 Task: Use the formula "EDATE" in spreadsheet "Project protfolio".
Action: Mouse moved to (640, 86)
Screenshot: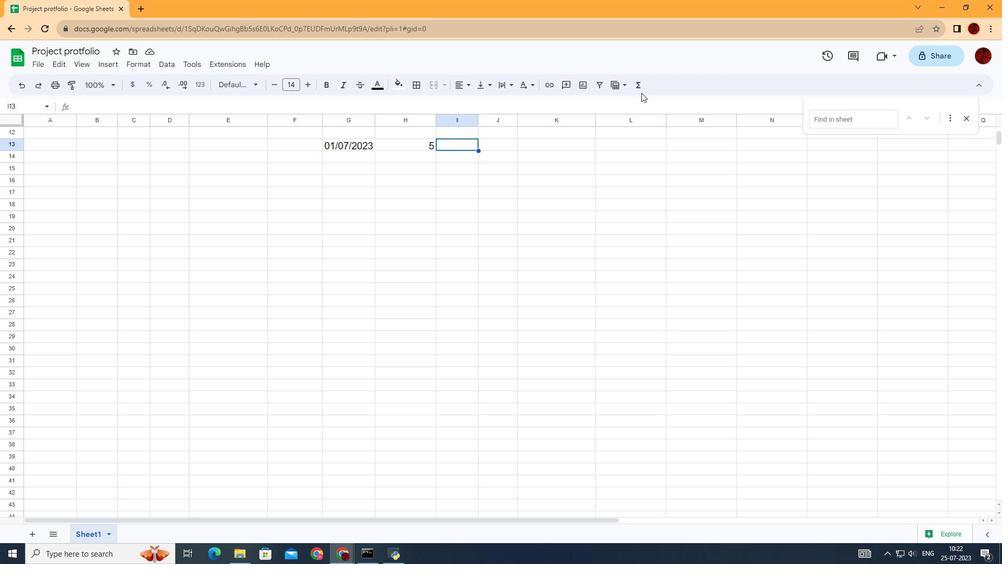 
Action: Mouse pressed left at (640, 86)
Screenshot: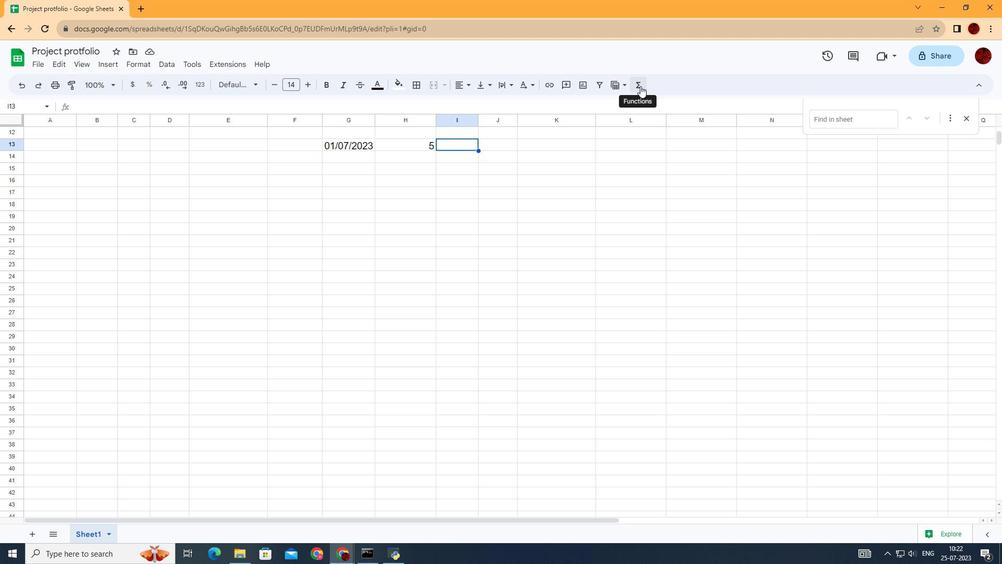 
Action: Mouse moved to (788, 181)
Screenshot: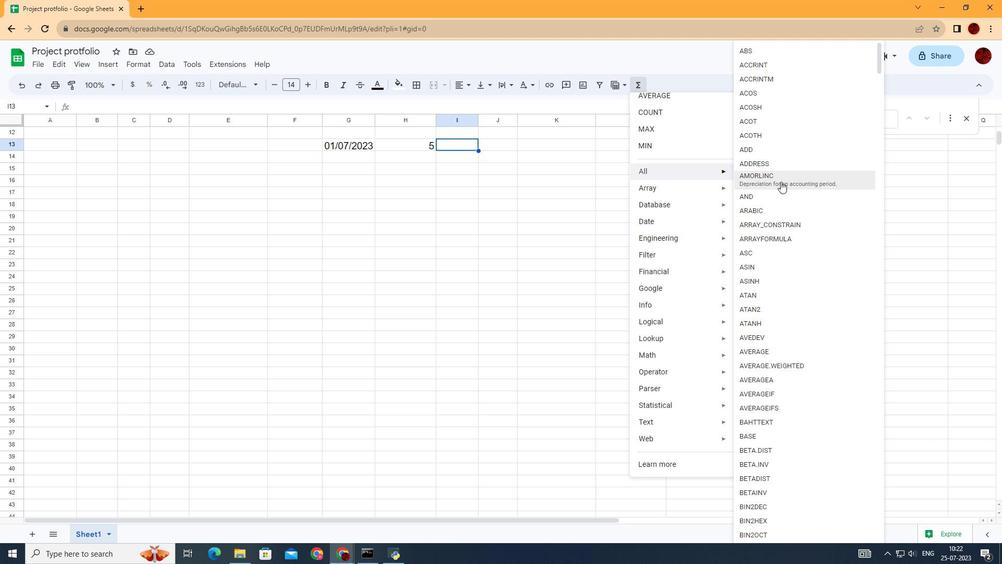 
Action: Mouse scrolled (788, 181) with delta (0, 0)
Screenshot: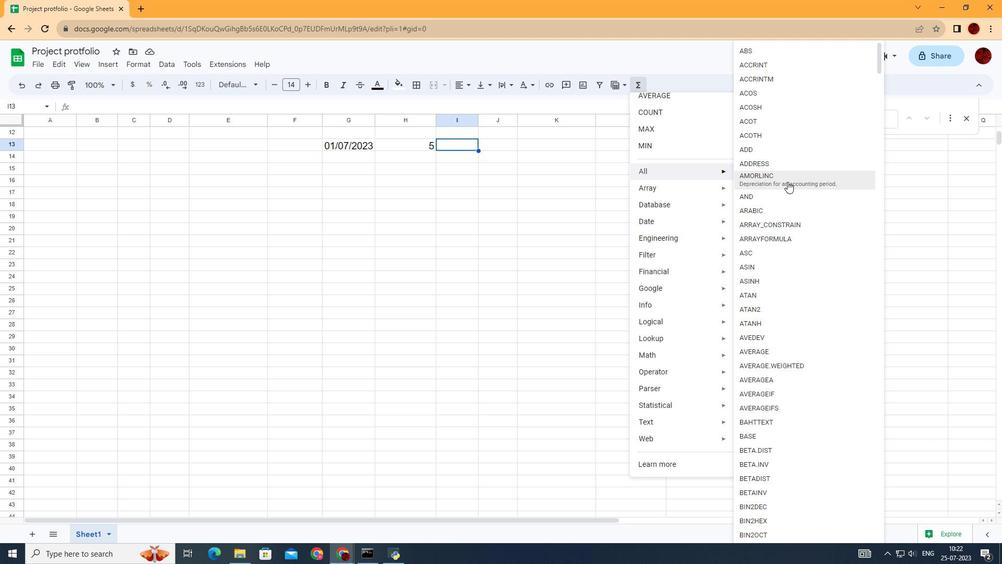 
Action: Mouse scrolled (788, 181) with delta (0, 0)
Screenshot: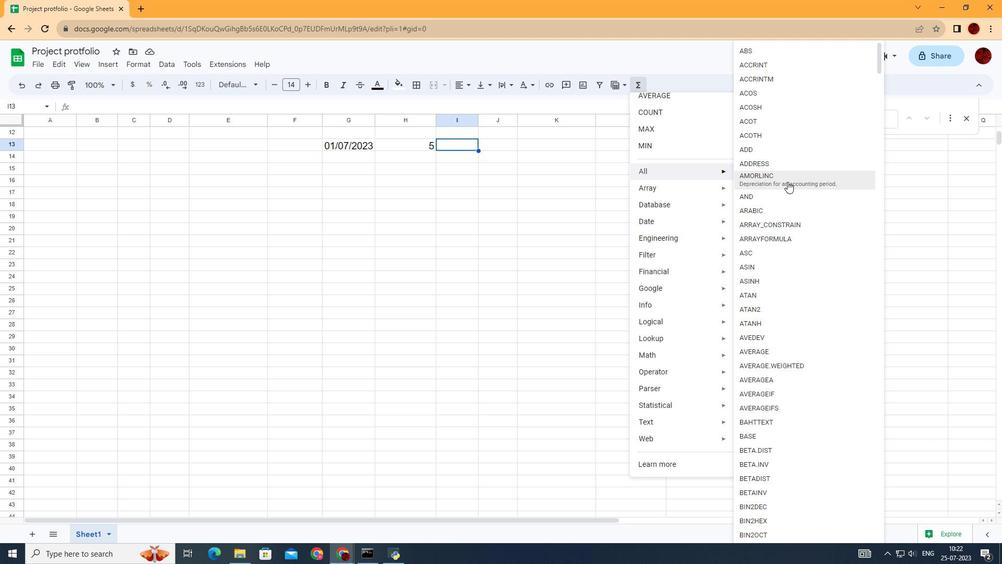 
Action: Mouse scrolled (788, 181) with delta (0, 0)
Screenshot: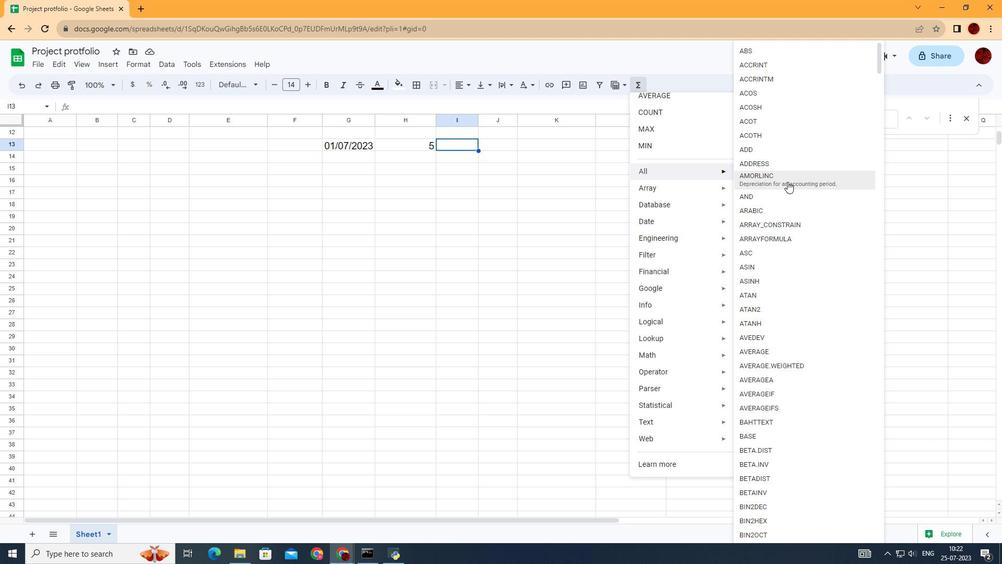 
Action: Mouse scrolled (788, 181) with delta (0, 0)
Screenshot: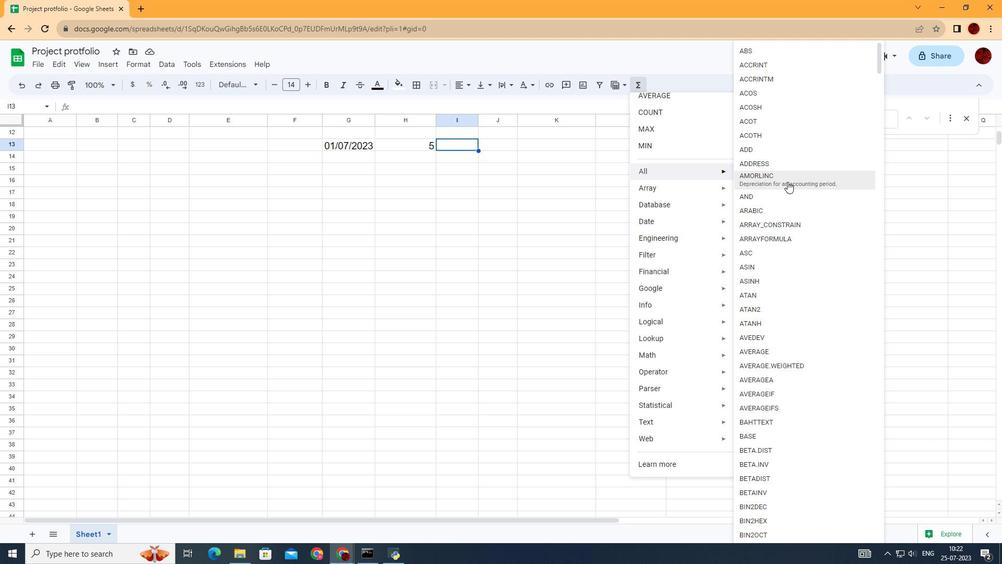 
Action: Mouse scrolled (788, 181) with delta (0, 0)
Screenshot: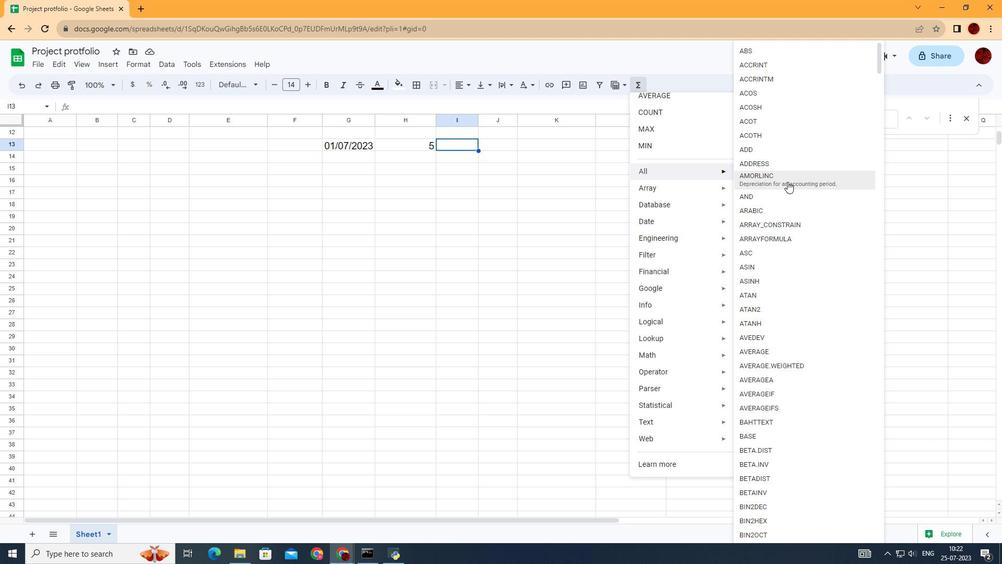 
Action: Mouse scrolled (788, 181) with delta (0, 0)
Screenshot: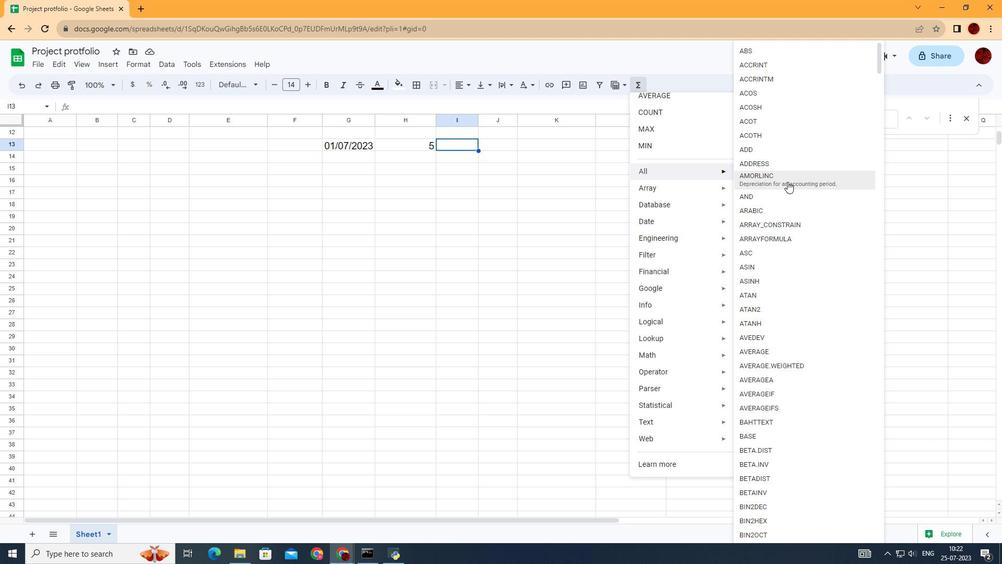 
Action: Mouse scrolled (788, 181) with delta (0, 0)
Screenshot: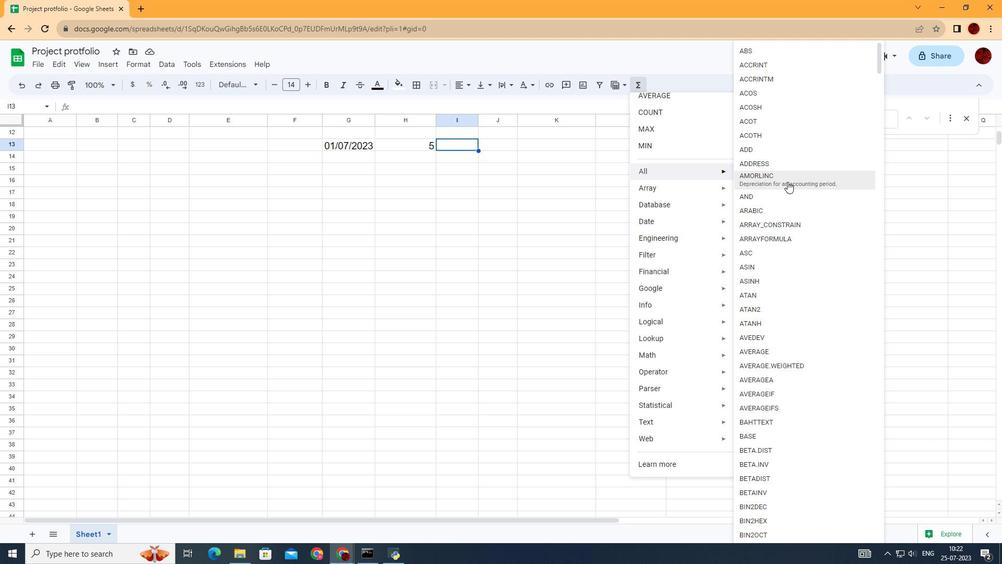 
Action: Mouse scrolled (788, 181) with delta (0, 0)
Screenshot: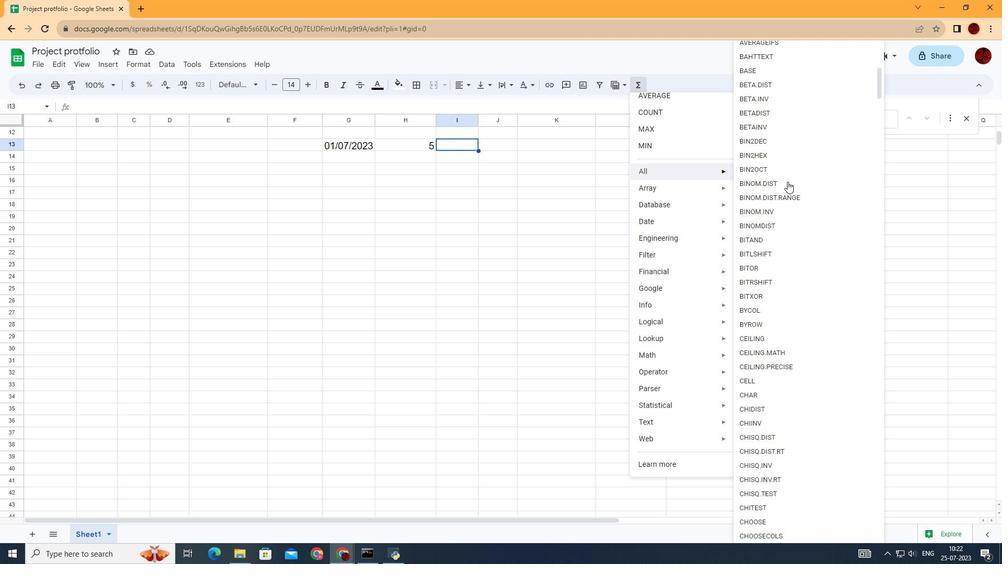 
Action: Mouse scrolled (788, 181) with delta (0, 0)
Screenshot: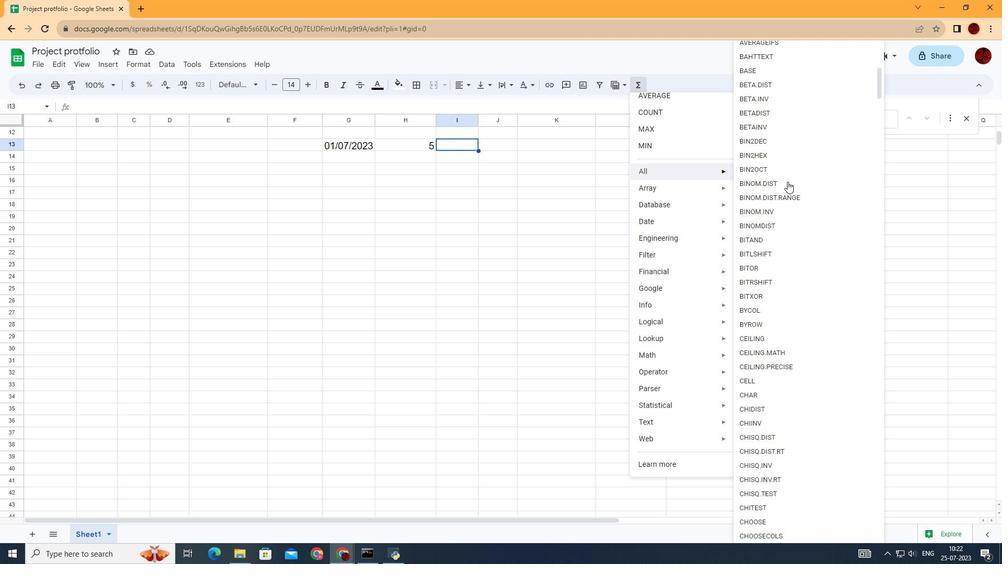 
Action: Mouse scrolled (788, 181) with delta (0, 0)
Screenshot: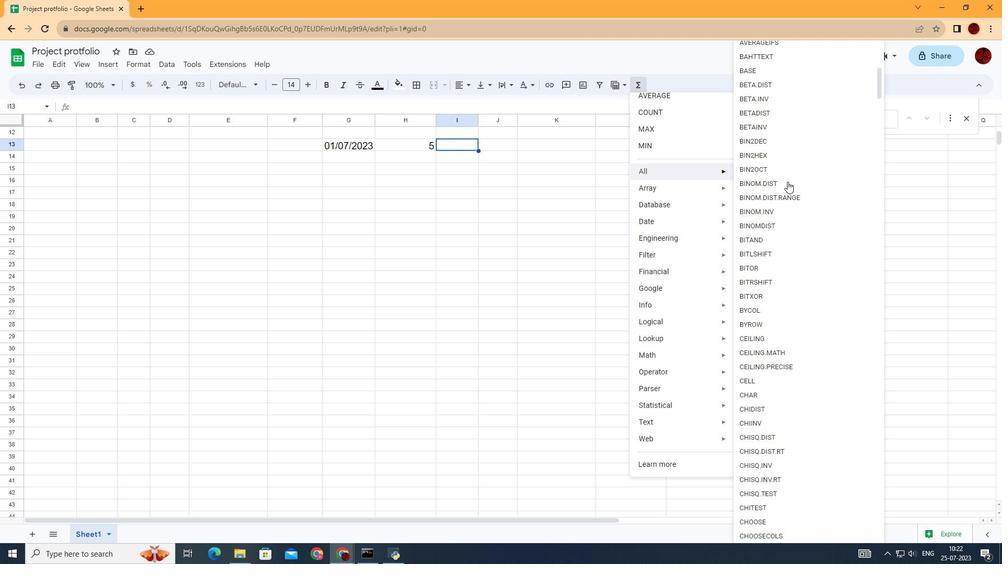 
Action: Mouse scrolled (788, 181) with delta (0, 0)
Screenshot: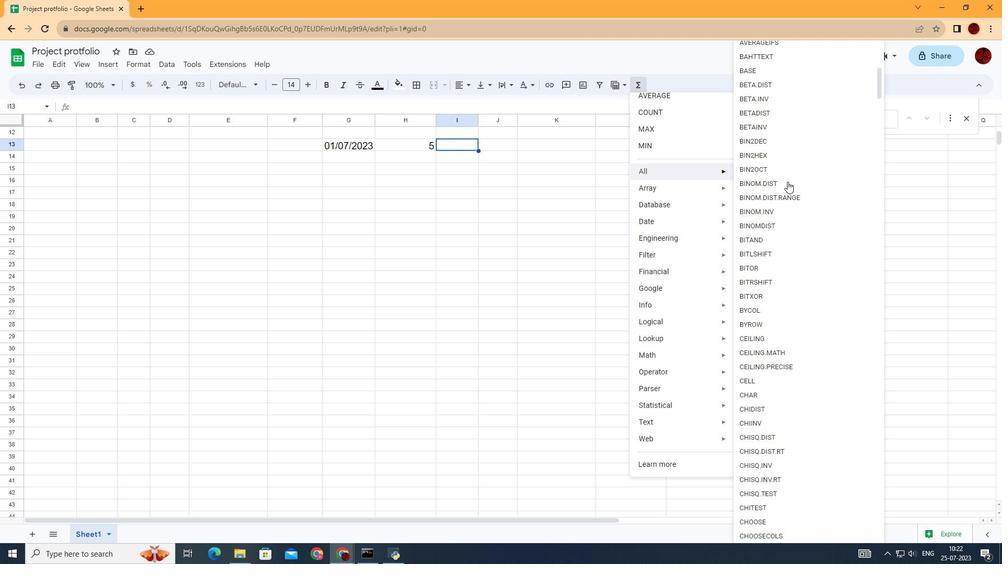 
Action: Mouse scrolled (788, 181) with delta (0, 0)
Screenshot: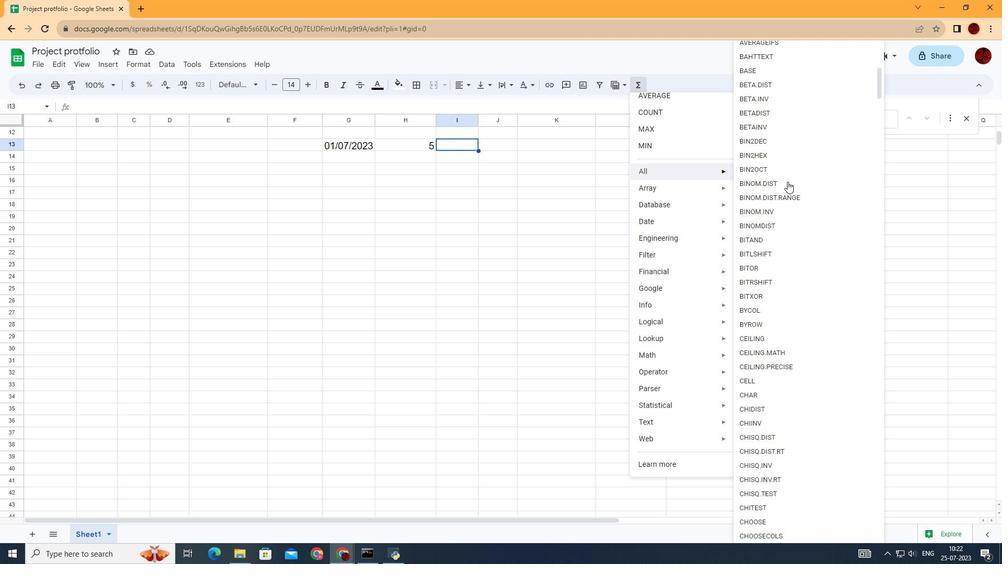 
Action: Mouse scrolled (788, 181) with delta (0, 0)
Screenshot: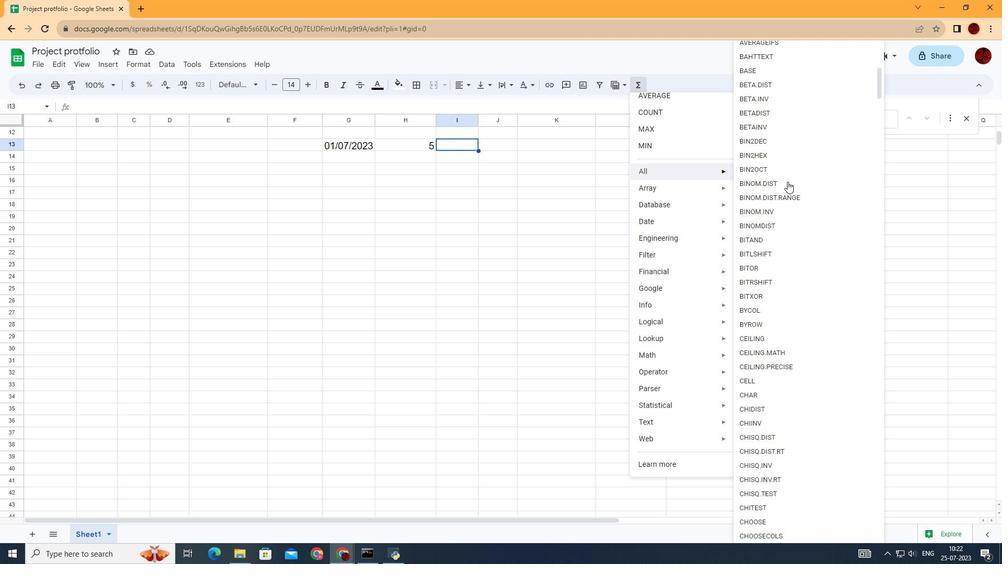 
Action: Mouse scrolled (788, 181) with delta (0, 0)
Screenshot: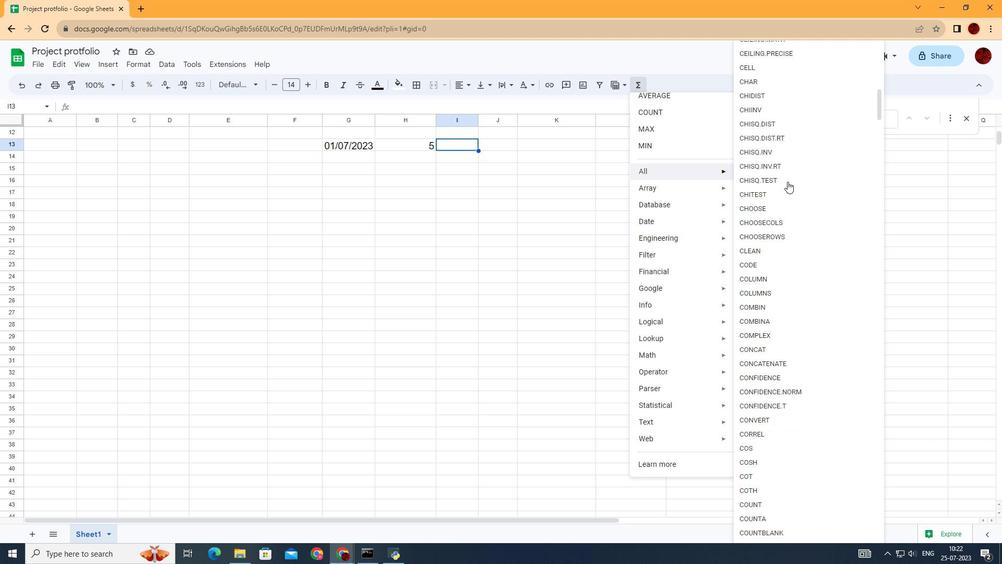 
Action: Mouse scrolled (788, 181) with delta (0, 0)
Screenshot: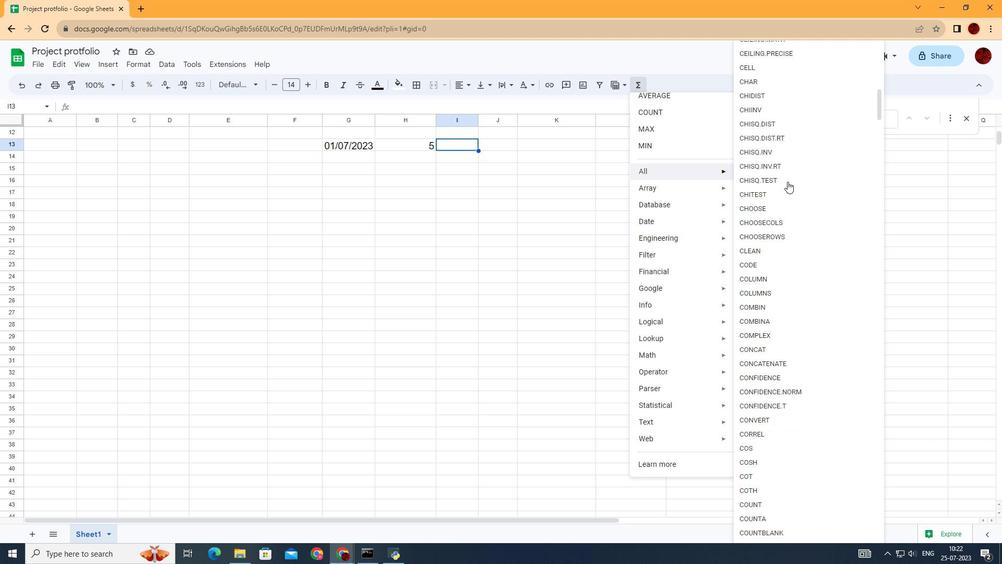 
Action: Mouse scrolled (788, 181) with delta (0, 0)
Screenshot: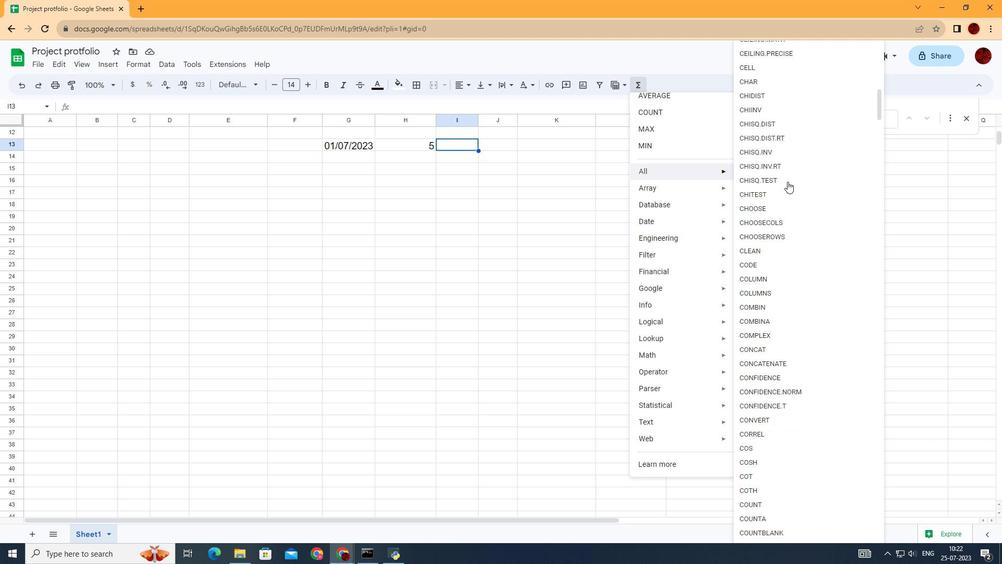 
Action: Mouse scrolled (788, 181) with delta (0, 0)
Screenshot: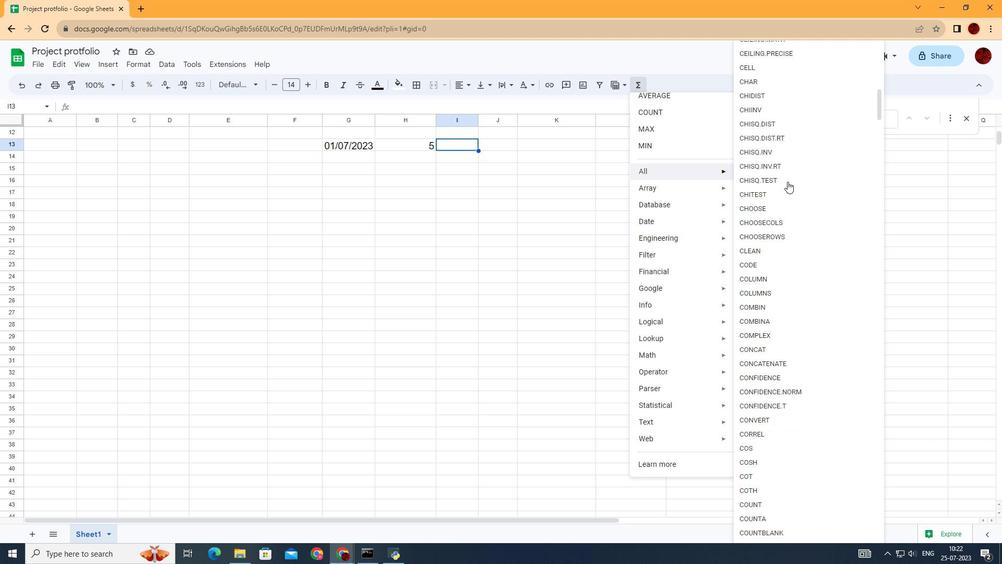 
Action: Mouse scrolled (788, 181) with delta (0, 0)
Screenshot: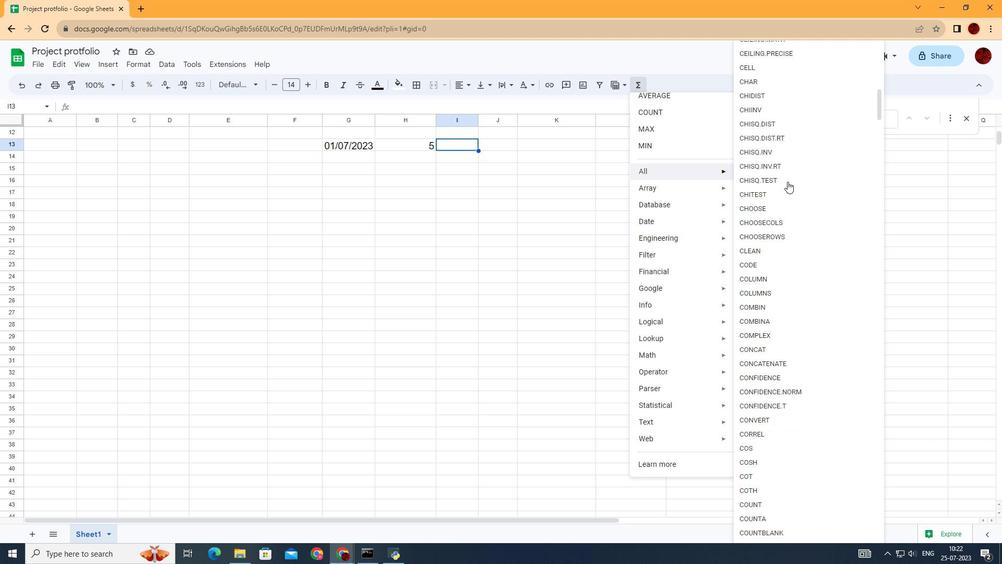 
Action: Mouse scrolled (788, 181) with delta (0, 0)
Screenshot: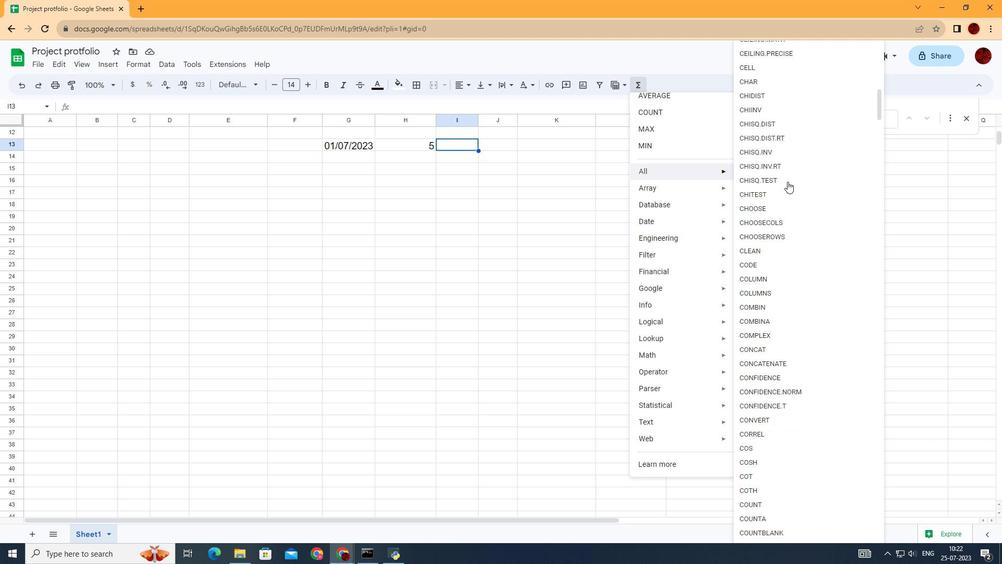 
Action: Mouse scrolled (788, 181) with delta (0, 0)
Screenshot: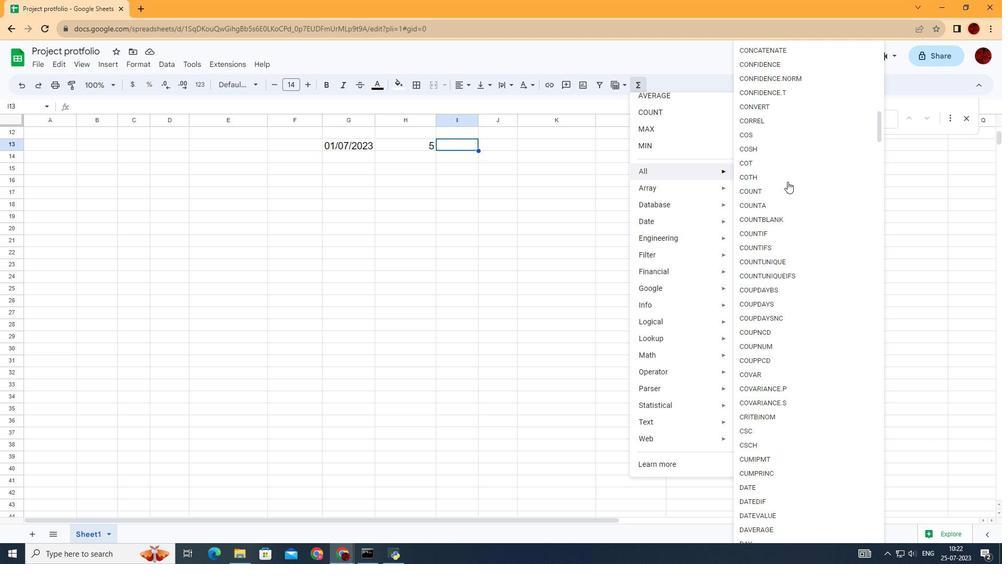 
Action: Mouse scrolled (788, 181) with delta (0, 0)
Screenshot: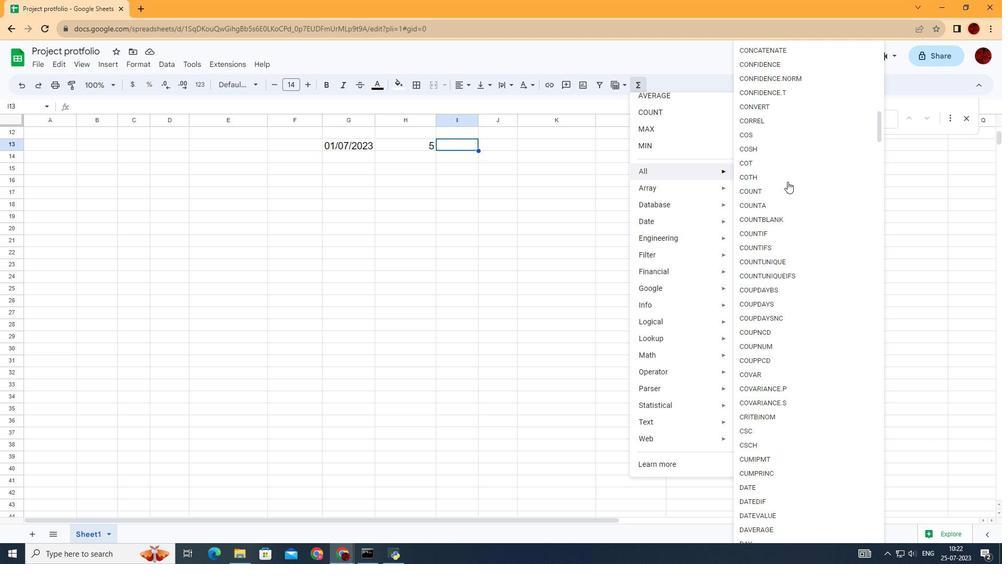 
Action: Mouse scrolled (788, 181) with delta (0, 0)
Screenshot: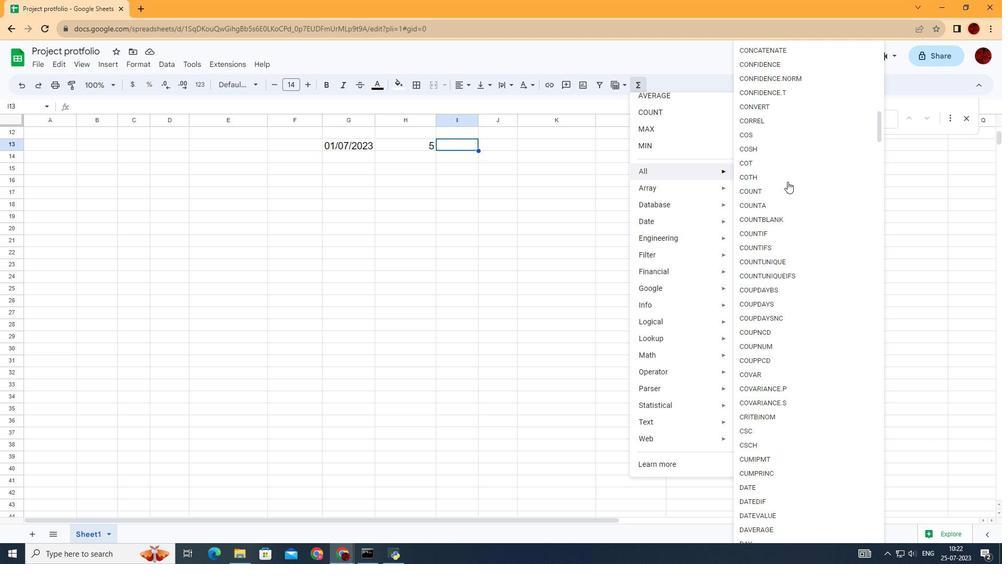 
Action: Mouse scrolled (788, 181) with delta (0, 0)
Screenshot: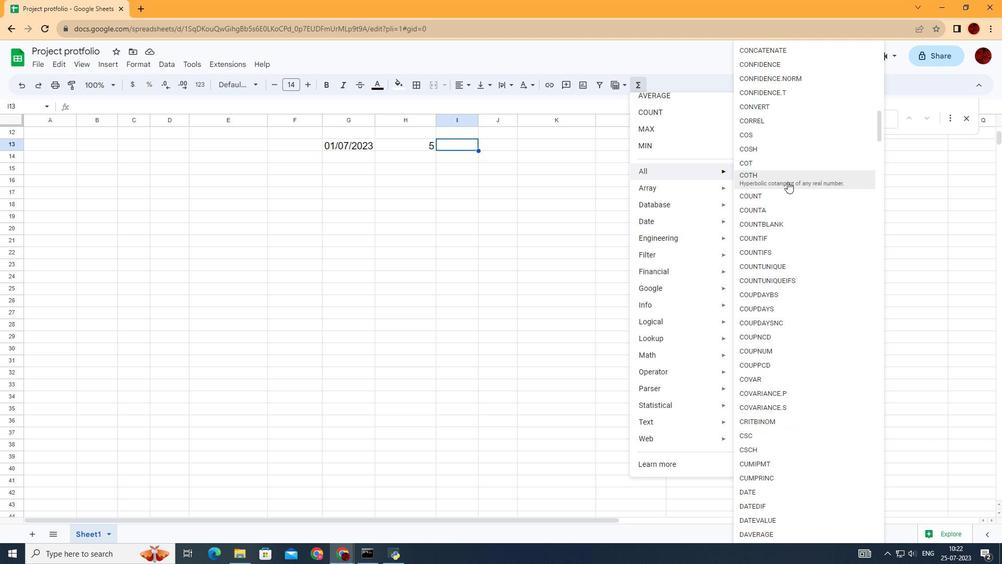 
Action: Mouse scrolled (788, 181) with delta (0, 0)
Screenshot: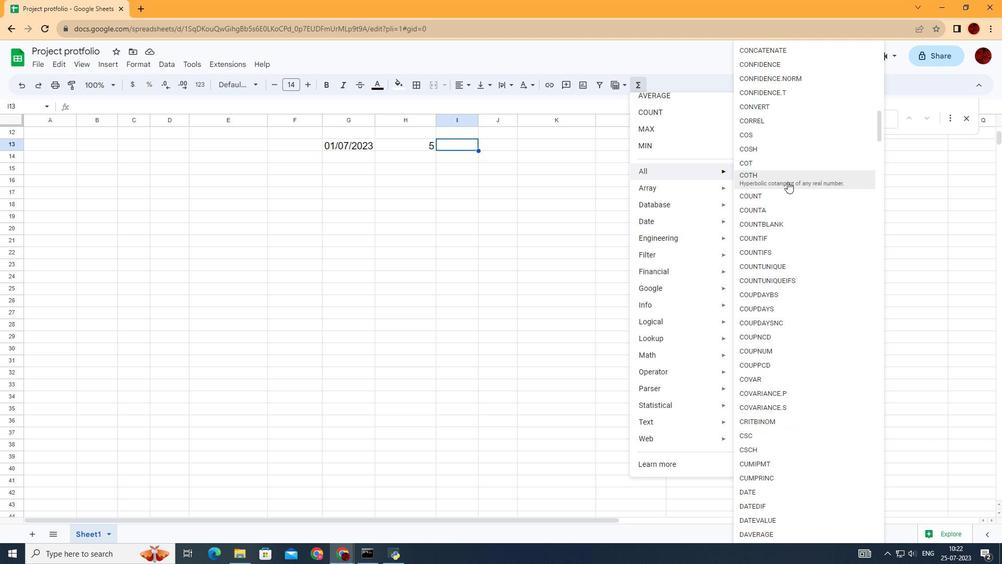 
Action: Mouse scrolled (788, 181) with delta (0, 0)
Screenshot: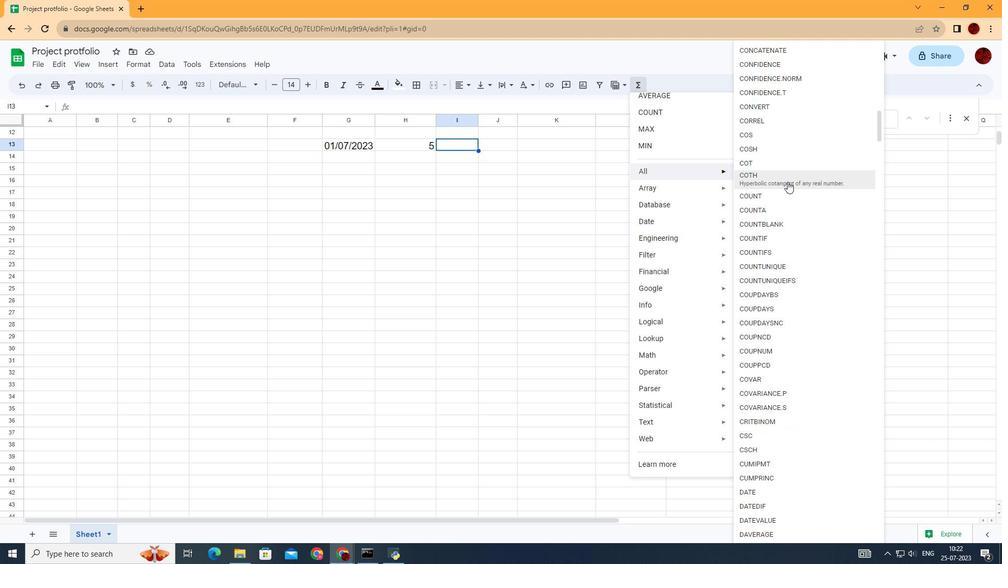 
Action: Mouse scrolled (788, 181) with delta (0, 0)
Screenshot: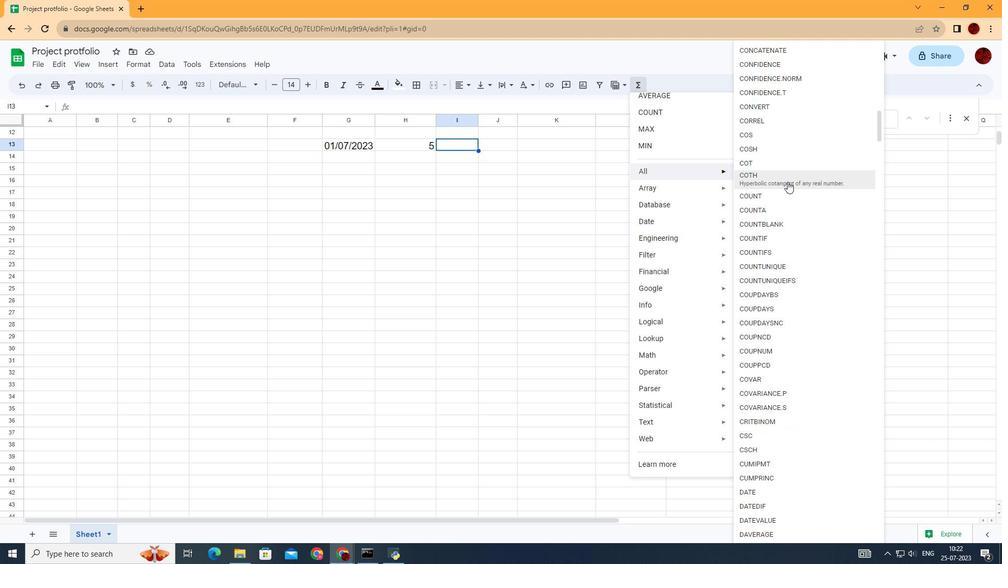 
Action: Mouse scrolled (788, 181) with delta (0, 0)
Screenshot: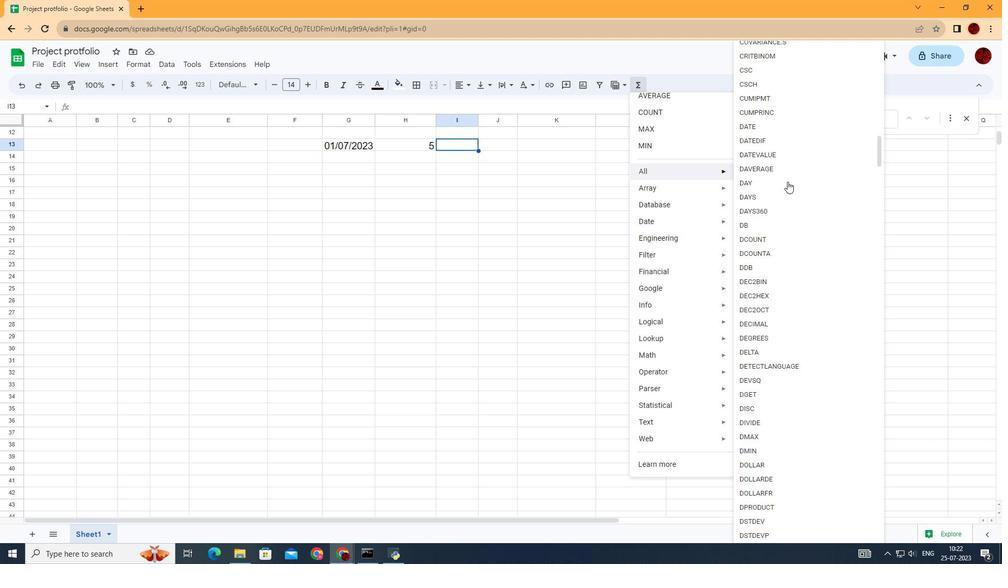 
Action: Mouse scrolled (788, 181) with delta (0, 0)
Screenshot: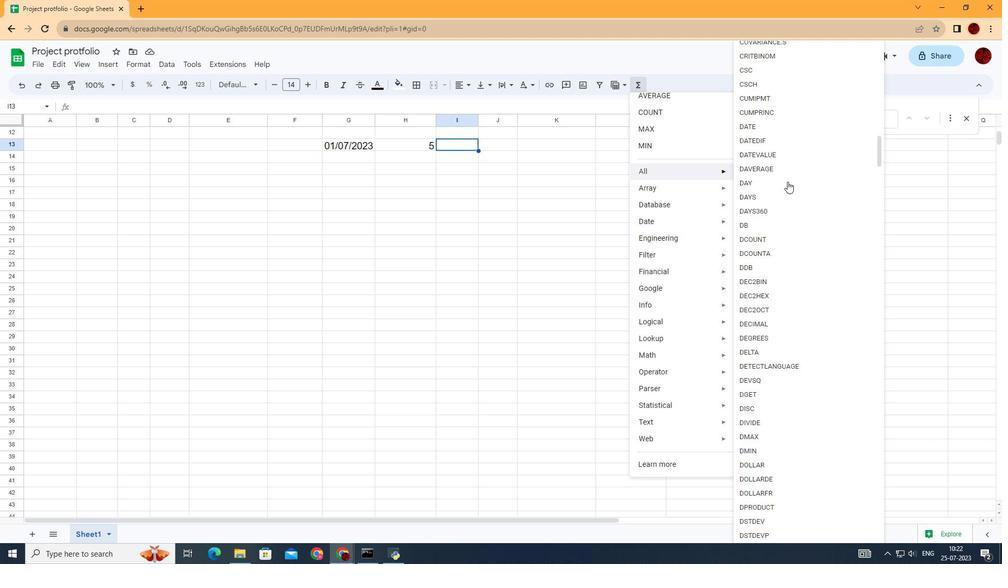 
Action: Mouse scrolled (788, 181) with delta (0, 0)
Screenshot: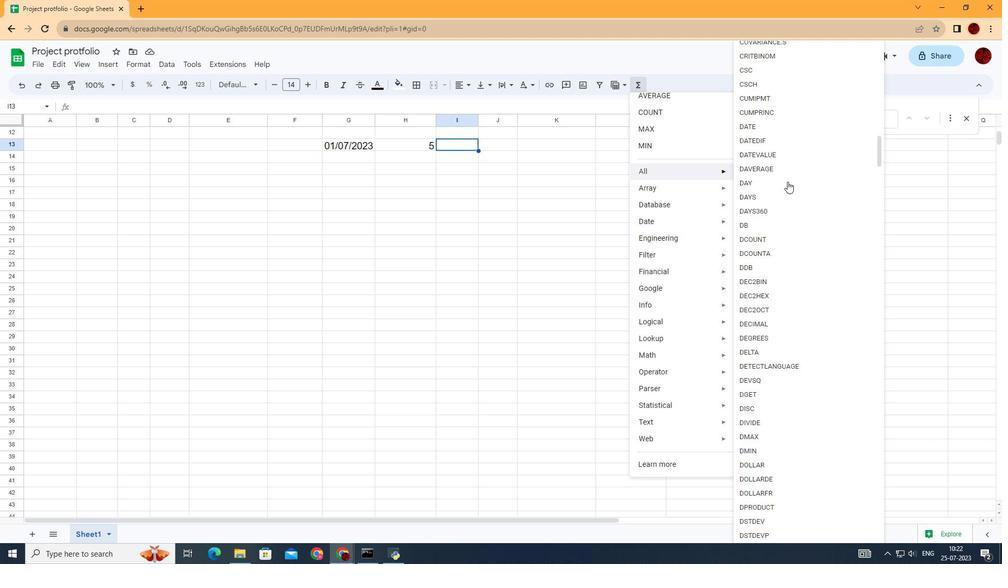 
Action: Mouse scrolled (788, 181) with delta (0, 0)
Screenshot: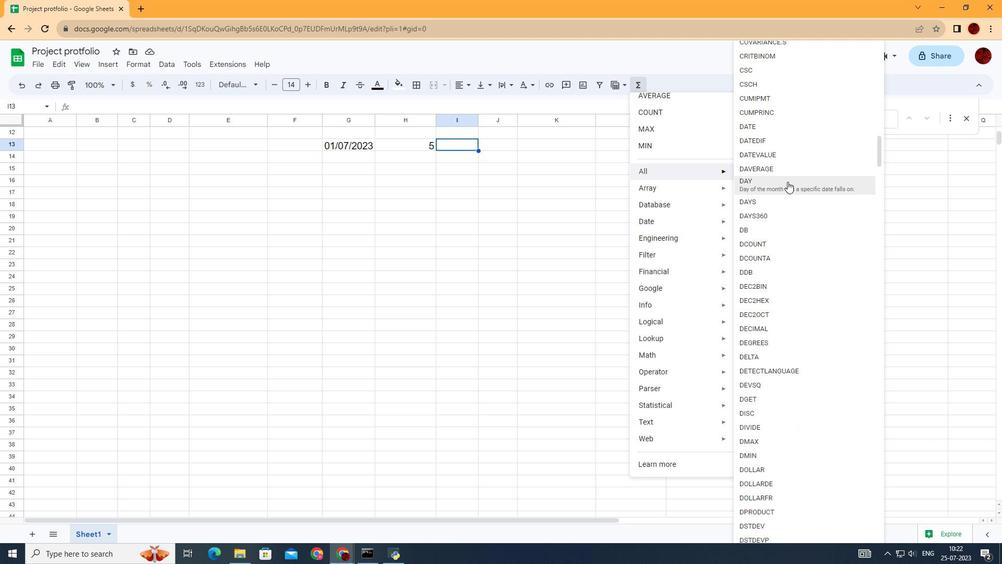 
Action: Mouse scrolled (788, 181) with delta (0, 0)
Screenshot: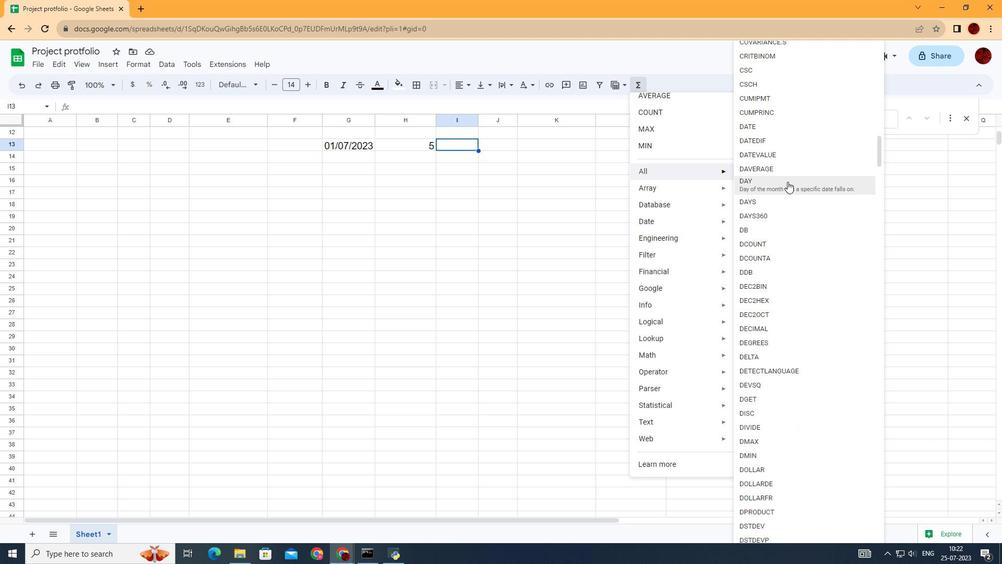 
Action: Mouse scrolled (788, 181) with delta (0, 0)
Screenshot: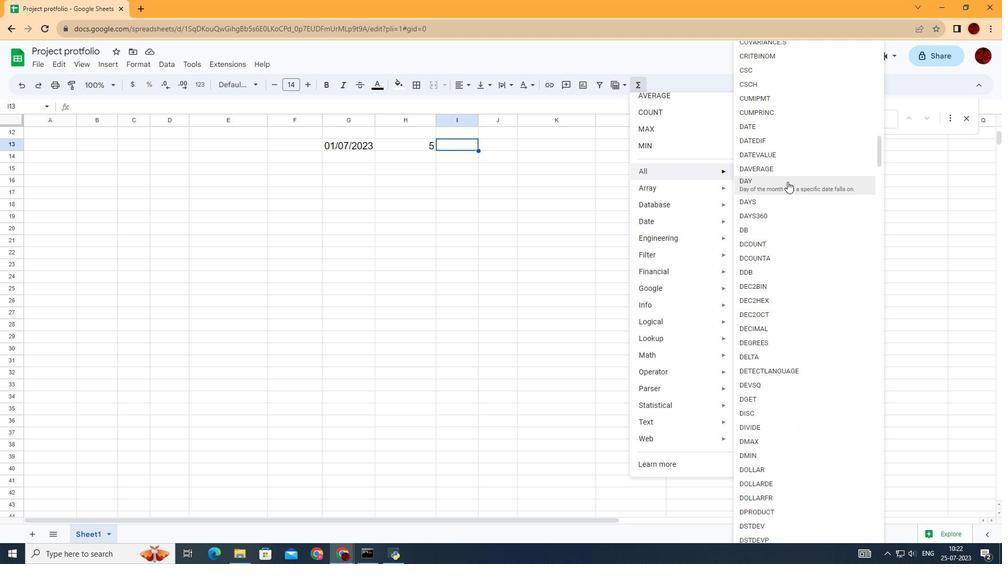 
Action: Mouse moved to (755, 302)
Screenshot: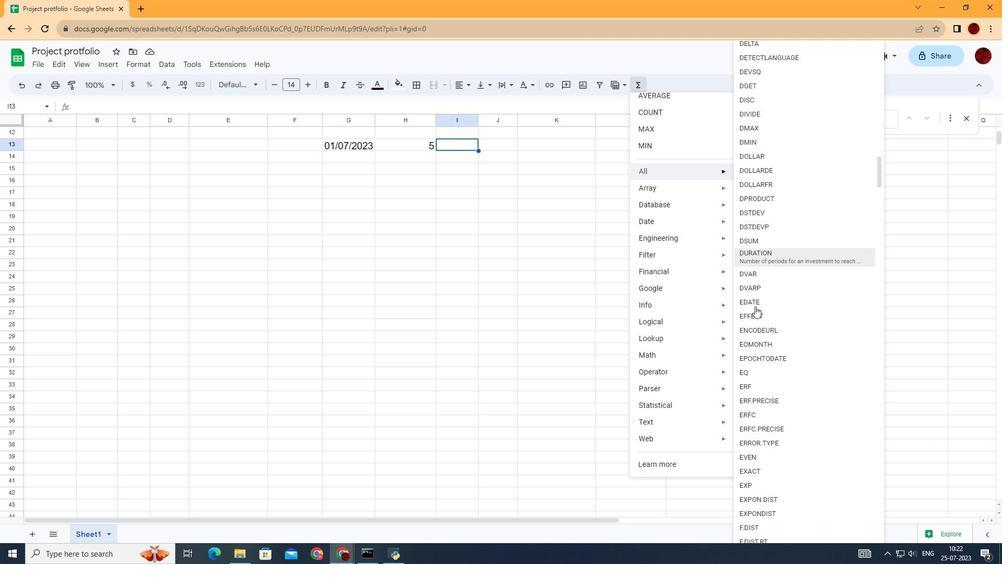 
Action: Mouse pressed left at (755, 302)
Screenshot: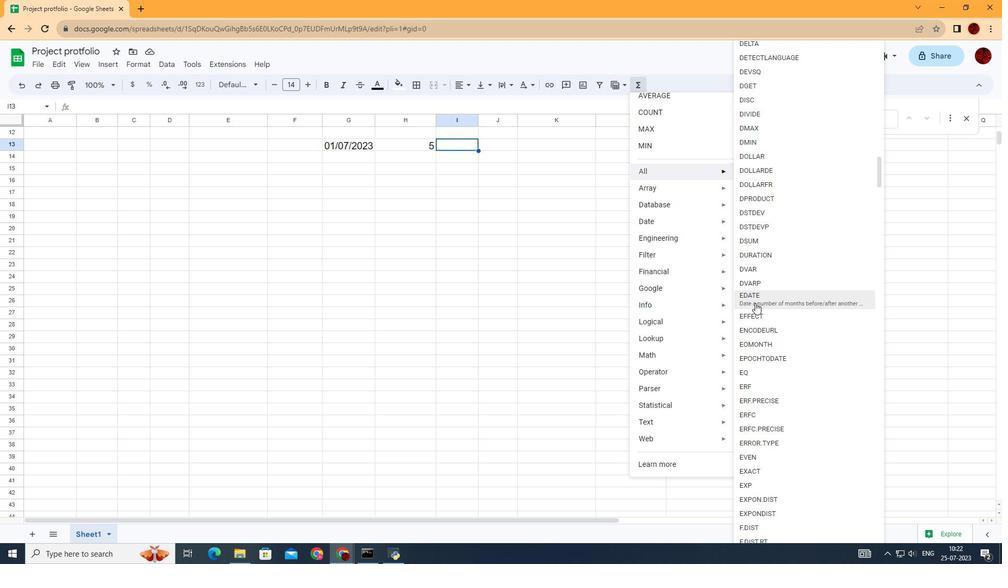 
Action: Mouse moved to (353, 141)
Screenshot: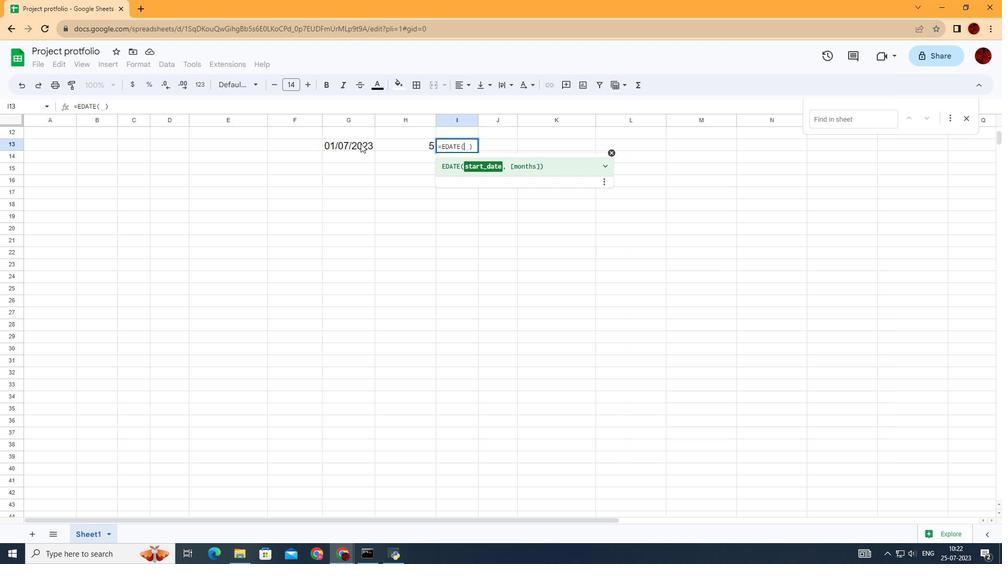
Action: Mouse pressed left at (353, 141)
Screenshot: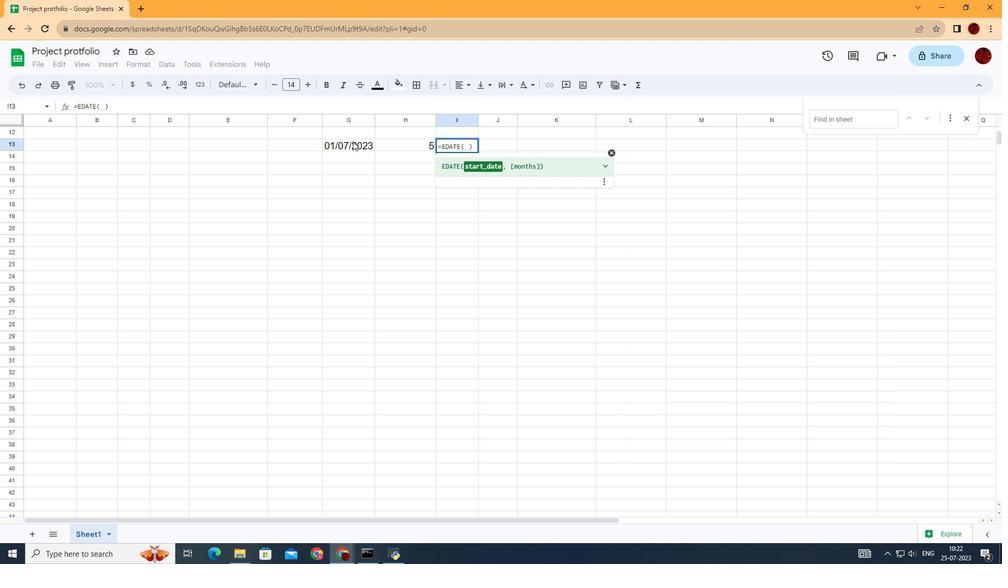 
Action: Key pressed ,
Screenshot: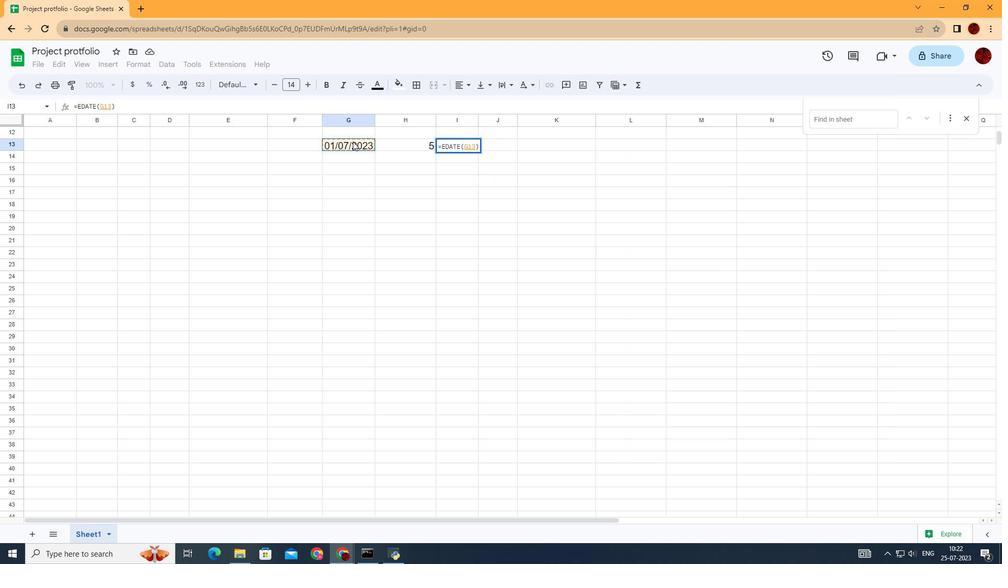 
Action: Mouse moved to (413, 144)
Screenshot: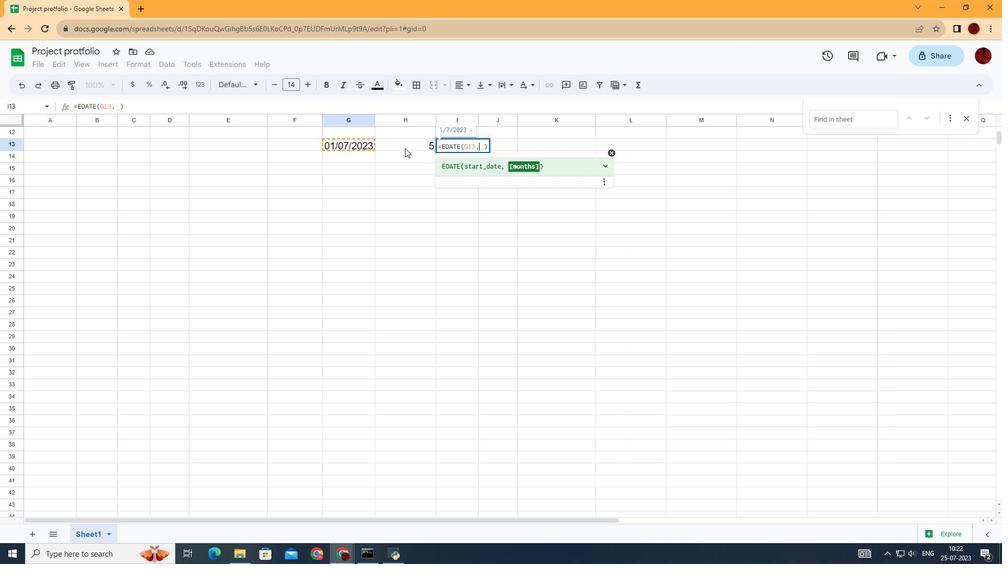 
Action: Mouse pressed left at (413, 144)
Screenshot: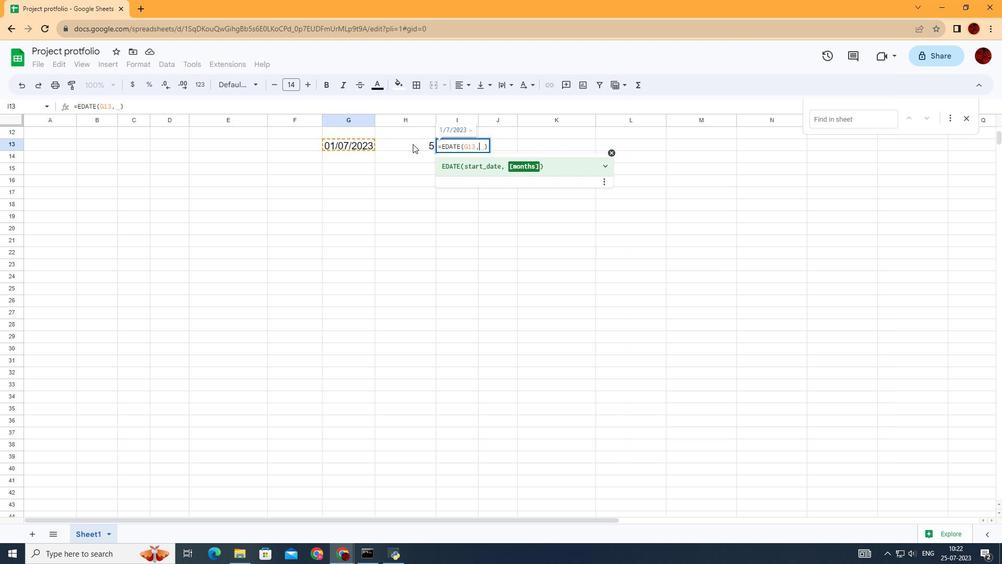
Action: Key pressed <Key.enter>
Screenshot: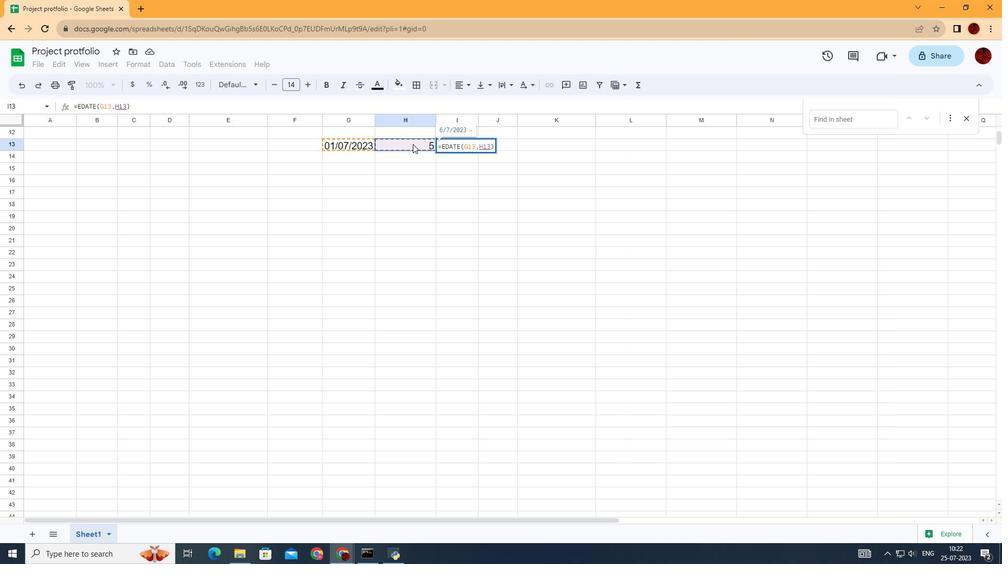 
